 Task: When was the Tower of London constructed?
Action: Mouse moved to (320, 203)
Screenshot: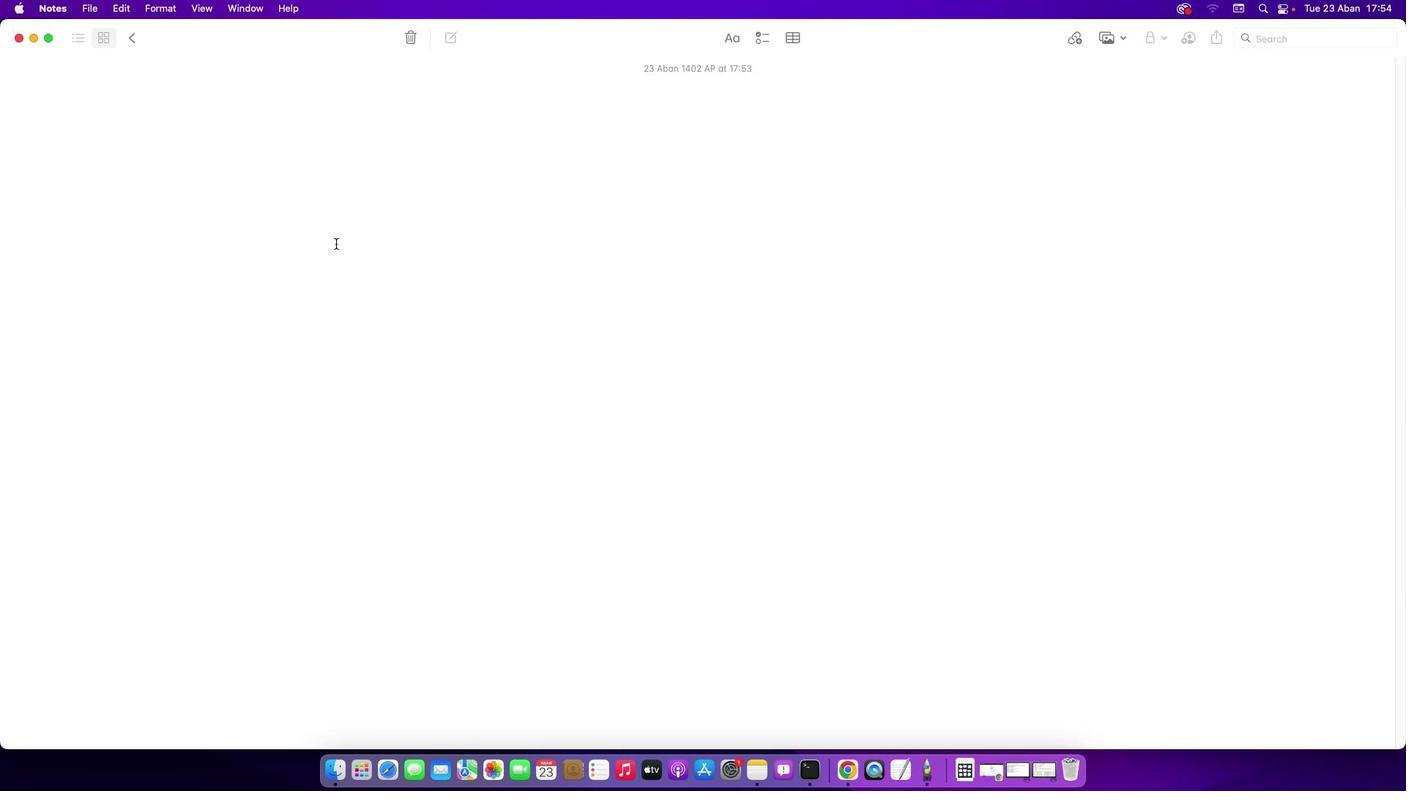 
Action: Mouse pressed left at (320, 203)
Screenshot: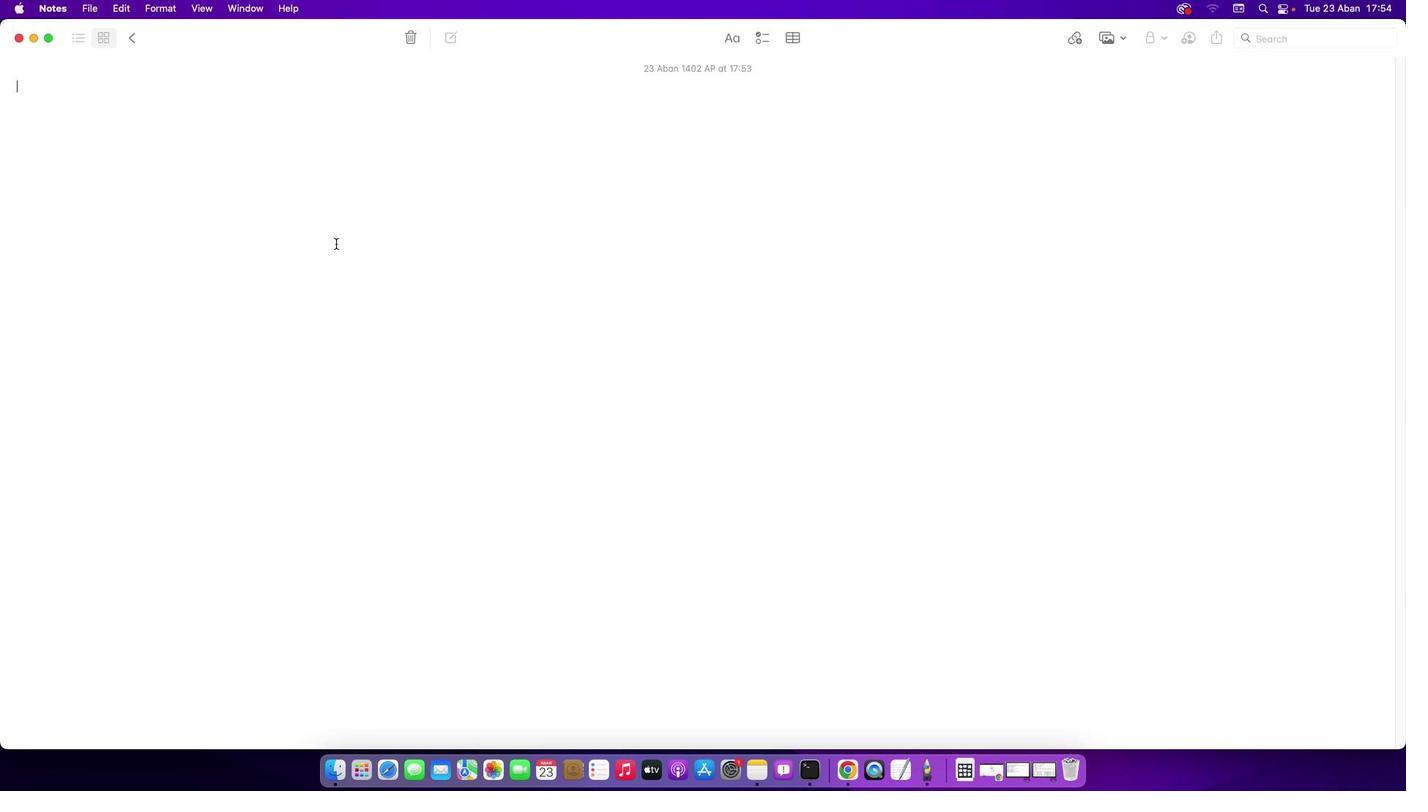 
Action: Key pressed Key.shift'W''h''e''n'Key.space'w''a''s'Key.space't''h''e'Key.spaceKey.shift'T''o''w''e''r'Key.space'o''f'Key.space'l'Key.backspaceKey.shift'L''o''n''d''o''n'Key.space'c''o''n''s''t''r''u''c''t''e''d'Key.shift_r'?'Key.enter
Screenshot: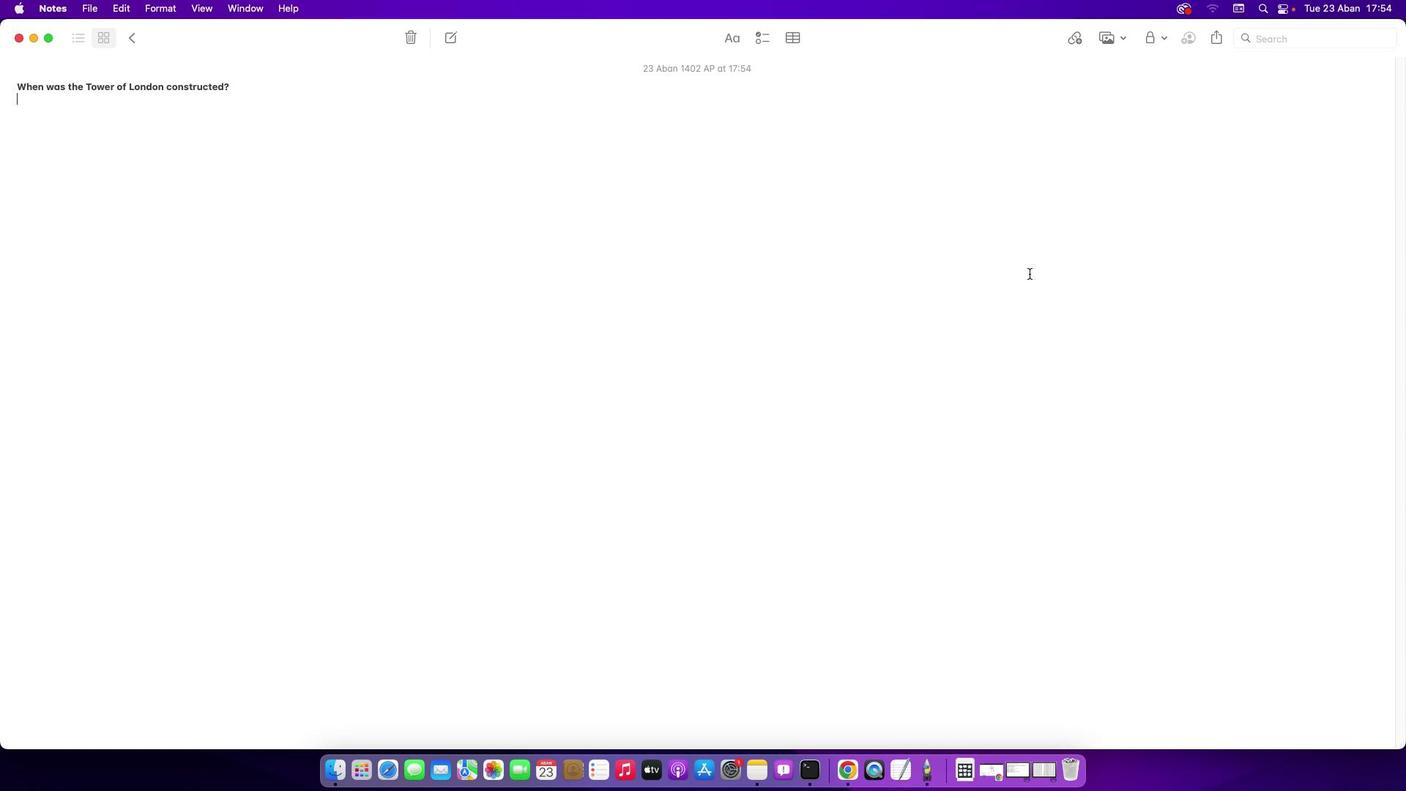 
Action: Mouse moved to (573, 442)
Screenshot: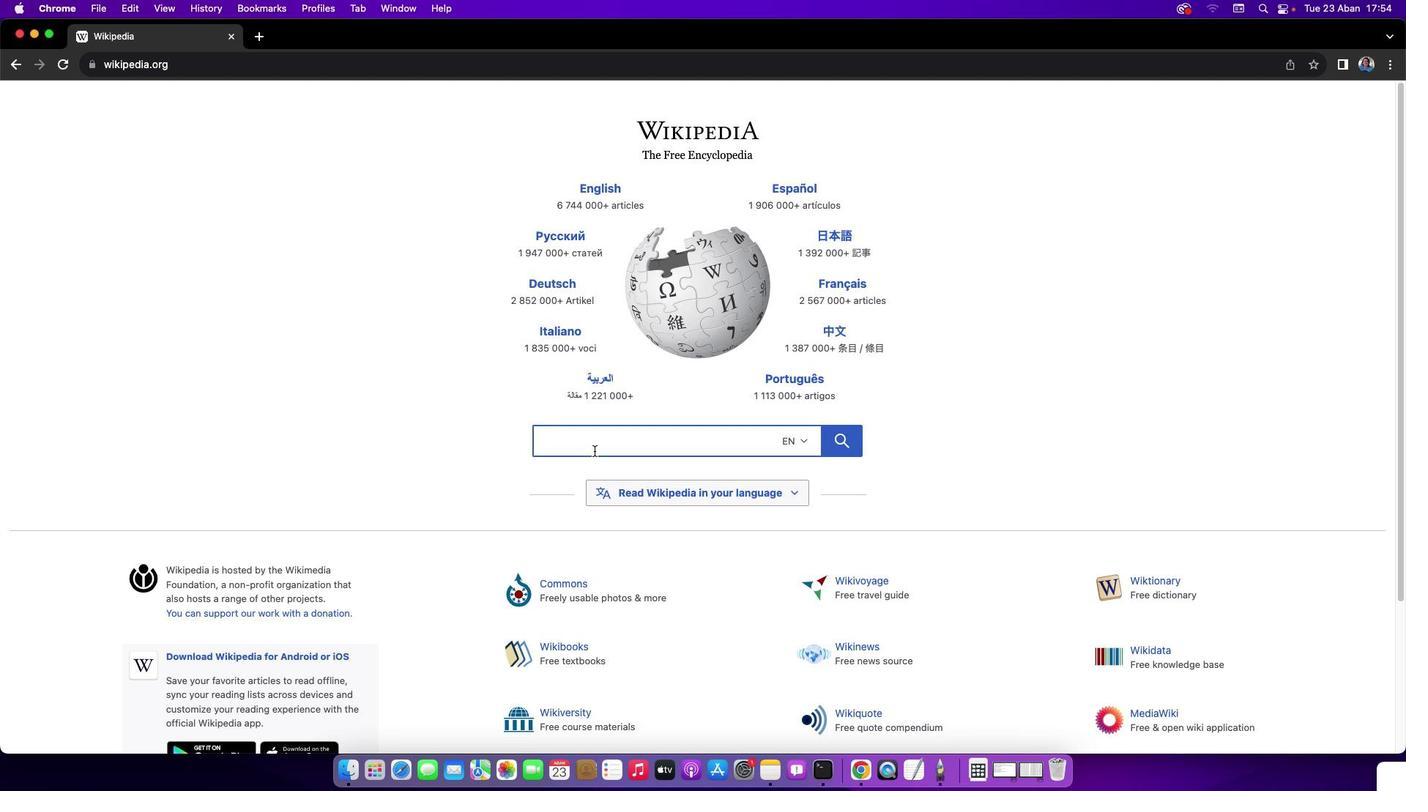 
Action: Mouse pressed left at (573, 442)
Screenshot: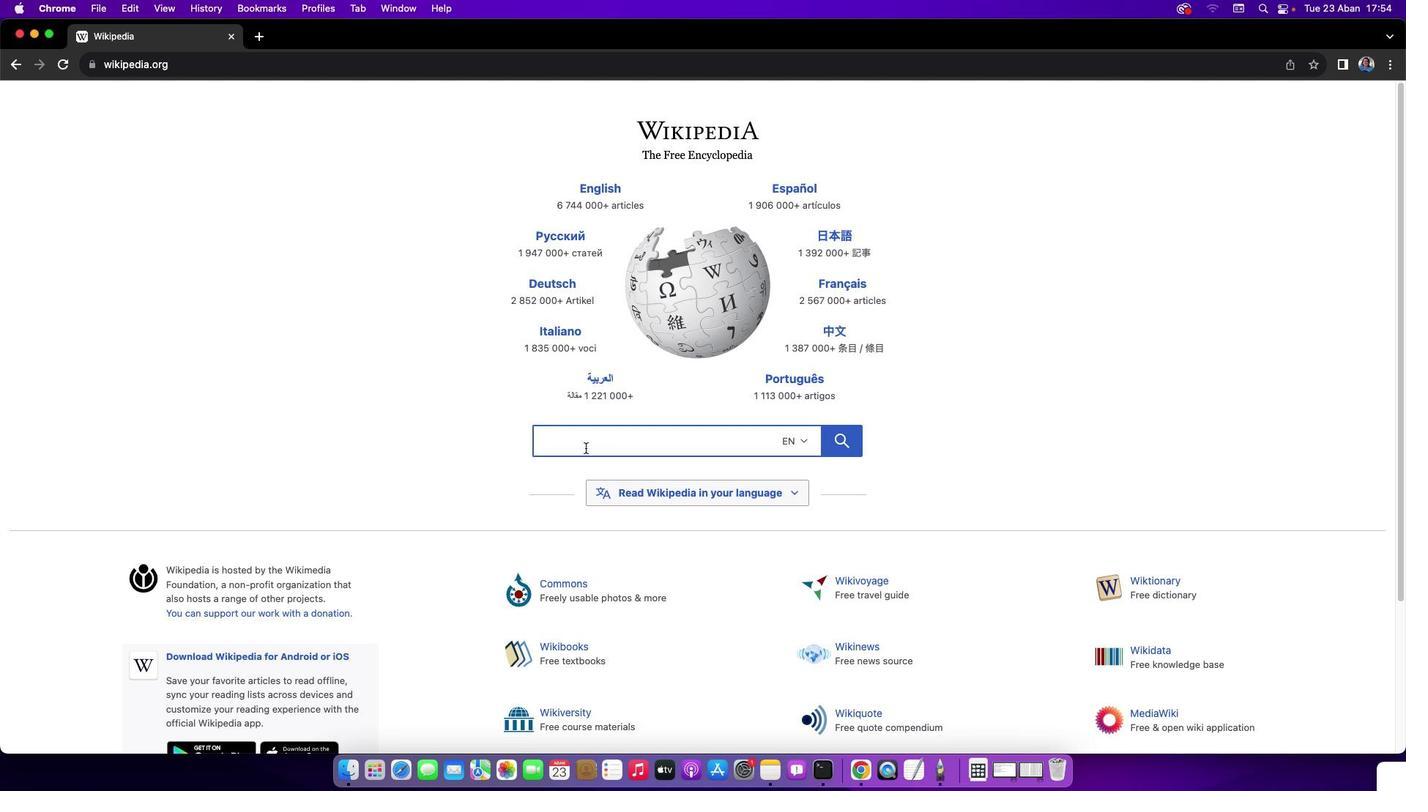 
Action: Mouse moved to (413, 295)
Screenshot: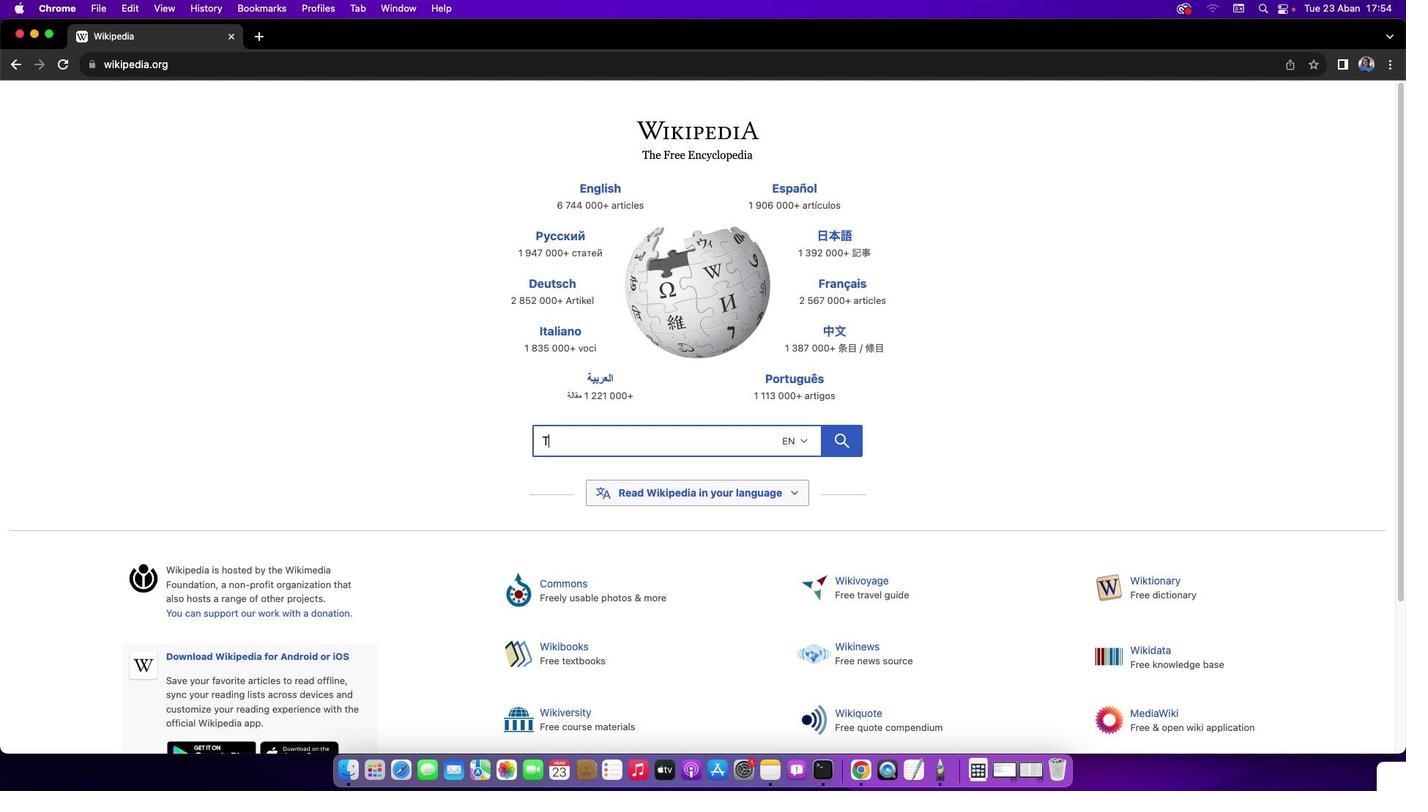 
Action: Mouse pressed left at (413, 295)
Screenshot: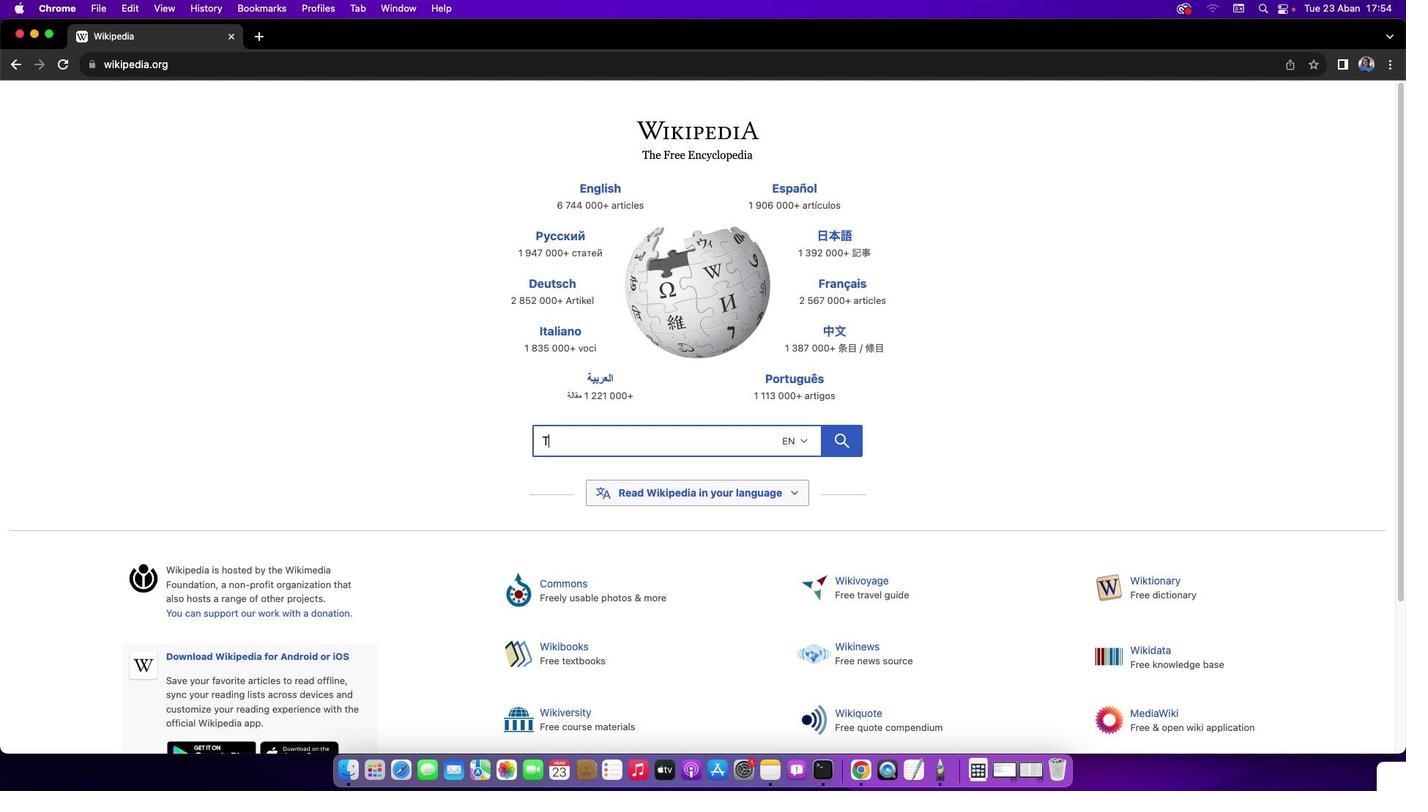 
Action: Mouse moved to (413, 295)
Screenshot: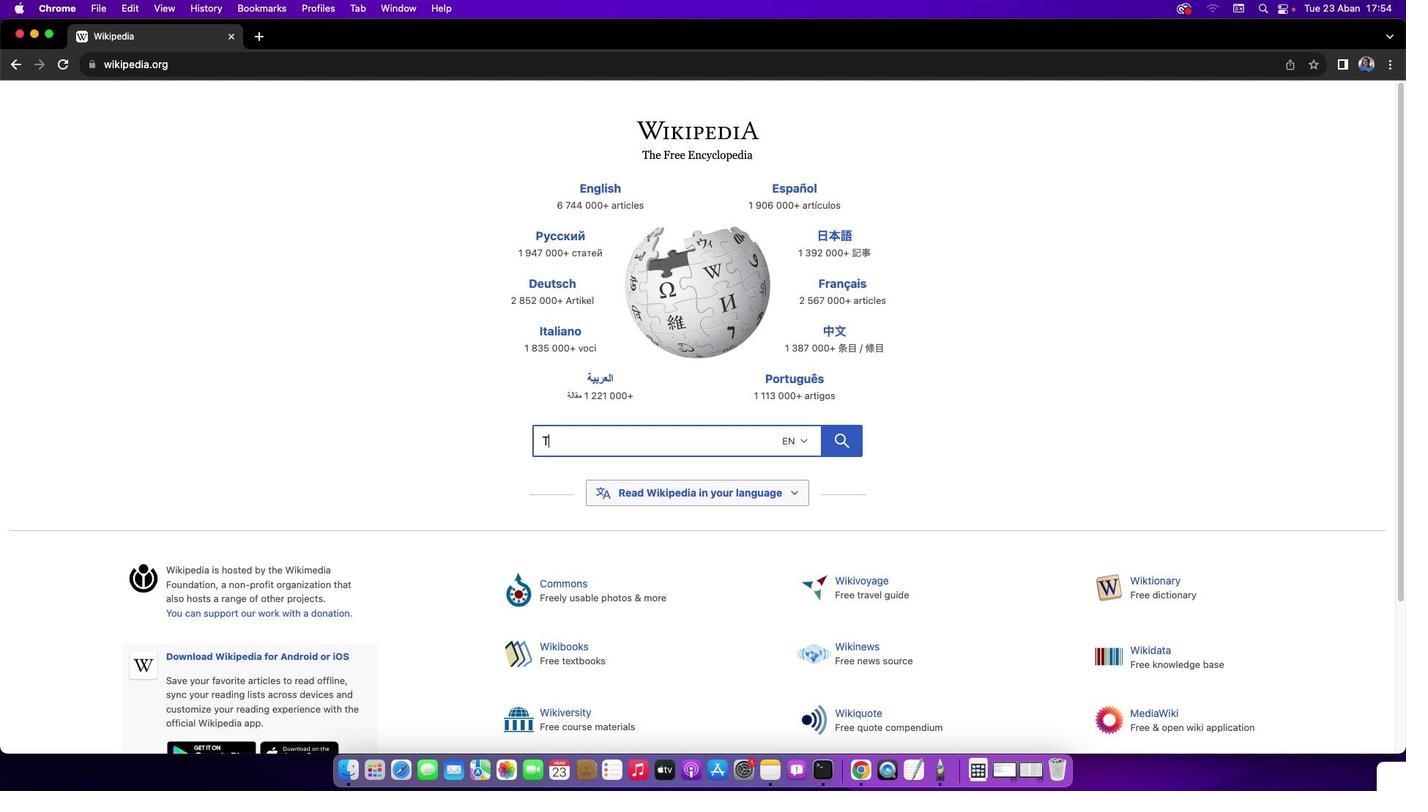 
Action: Key pressed Key.shift'T''o''w''e''r'Key.space'o''f'Key.spaceKey.shift'L''o''n''d''o''n''j'Key.backspaceKey.enter
Screenshot: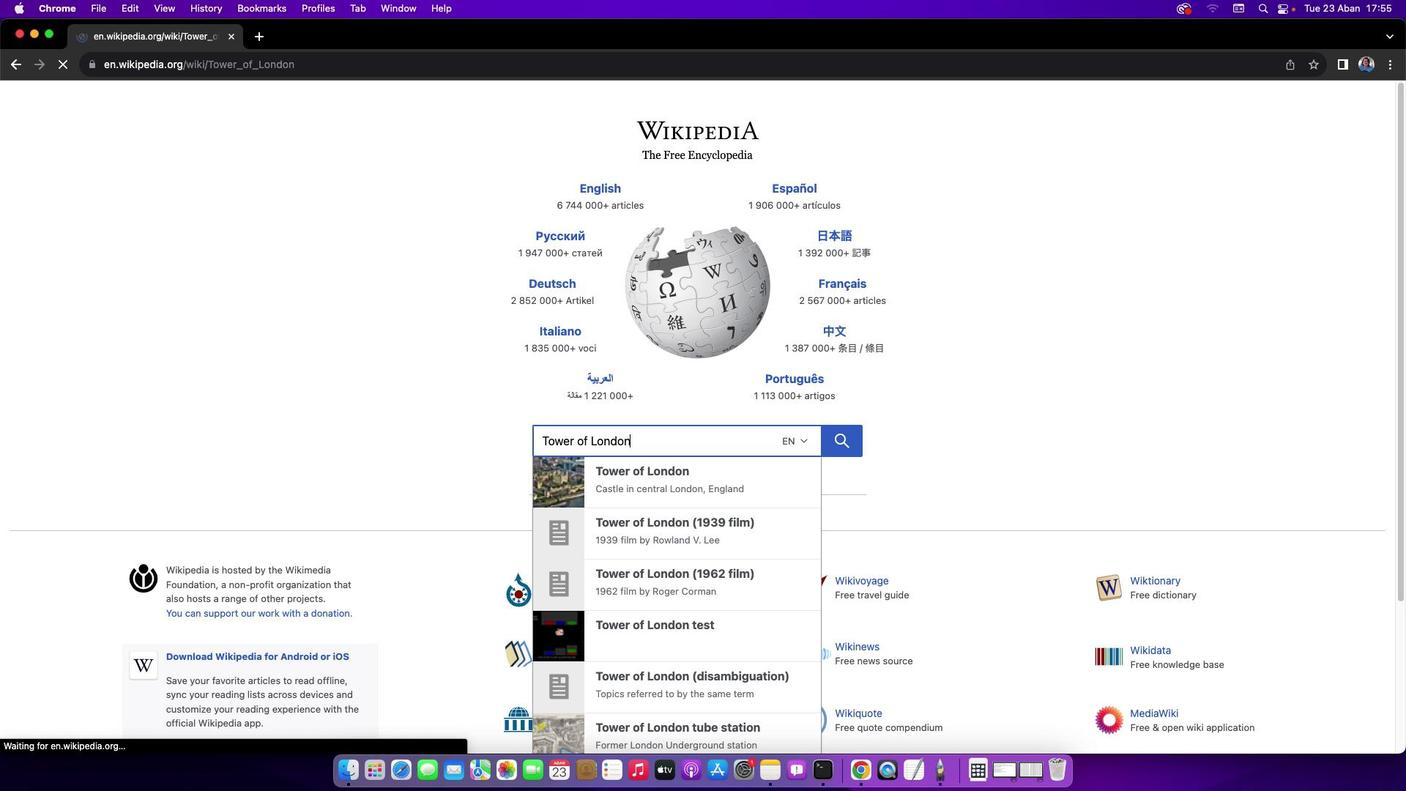 
Action: Mouse moved to (731, 138)
Screenshot: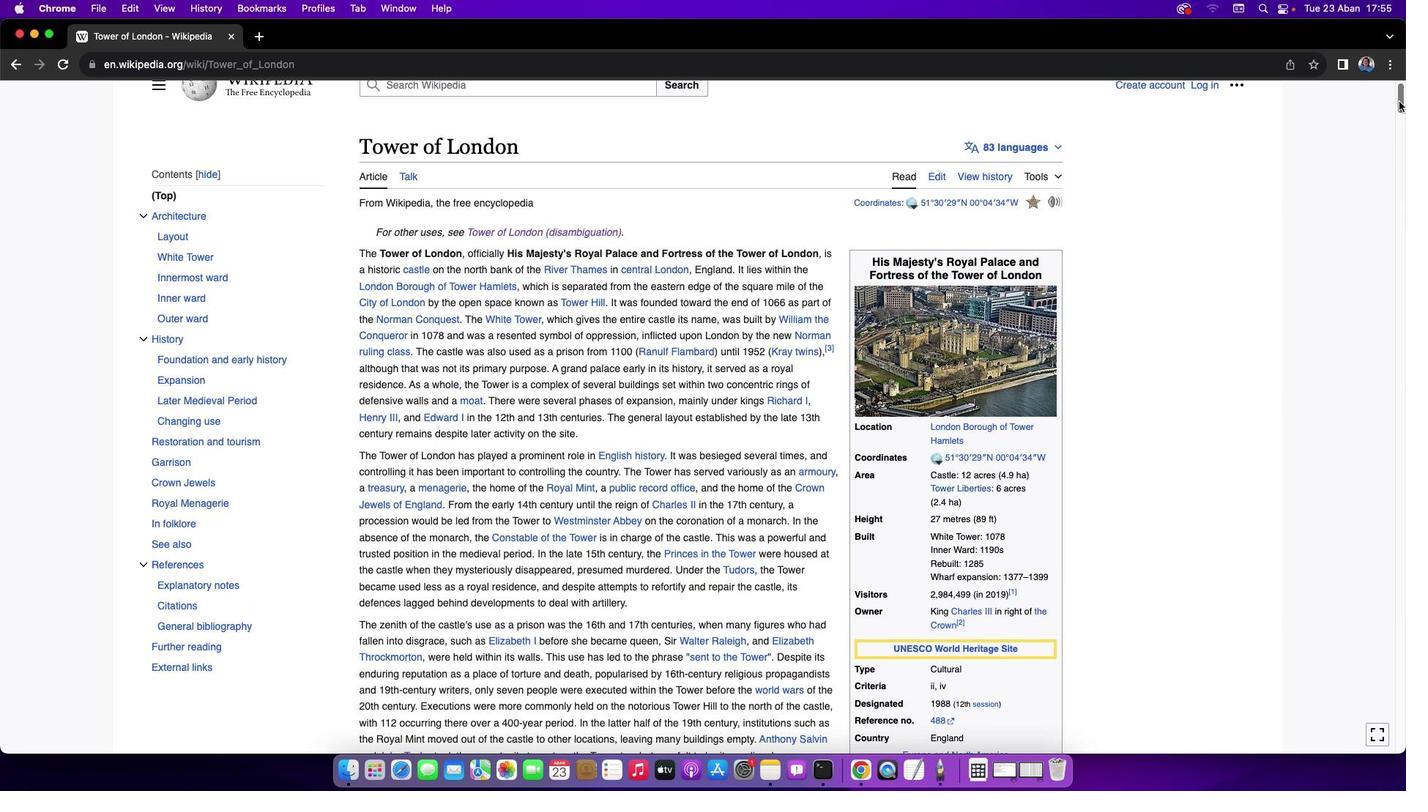 
Action: Mouse pressed left at (731, 138)
Screenshot: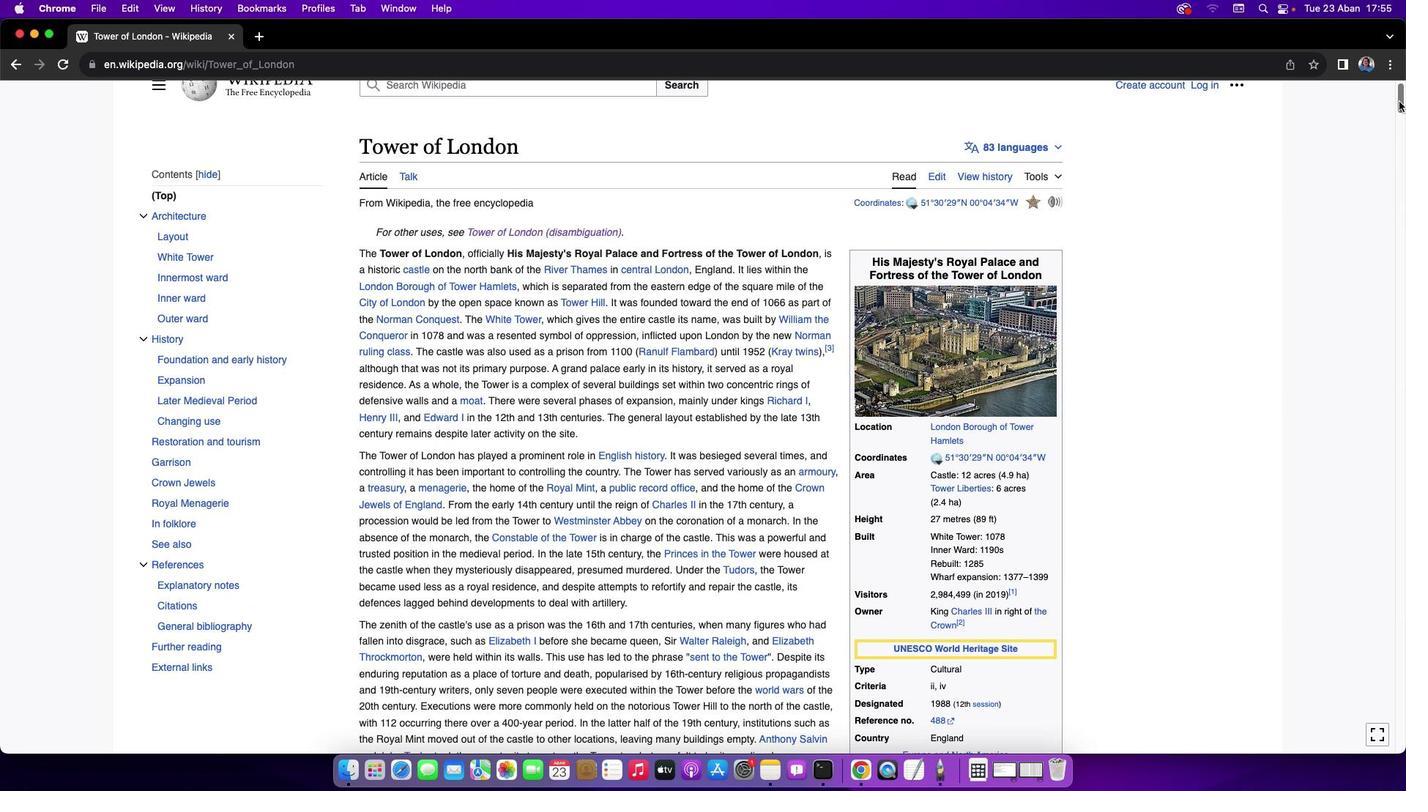 
Action: Mouse moved to (204, 109)
Screenshot: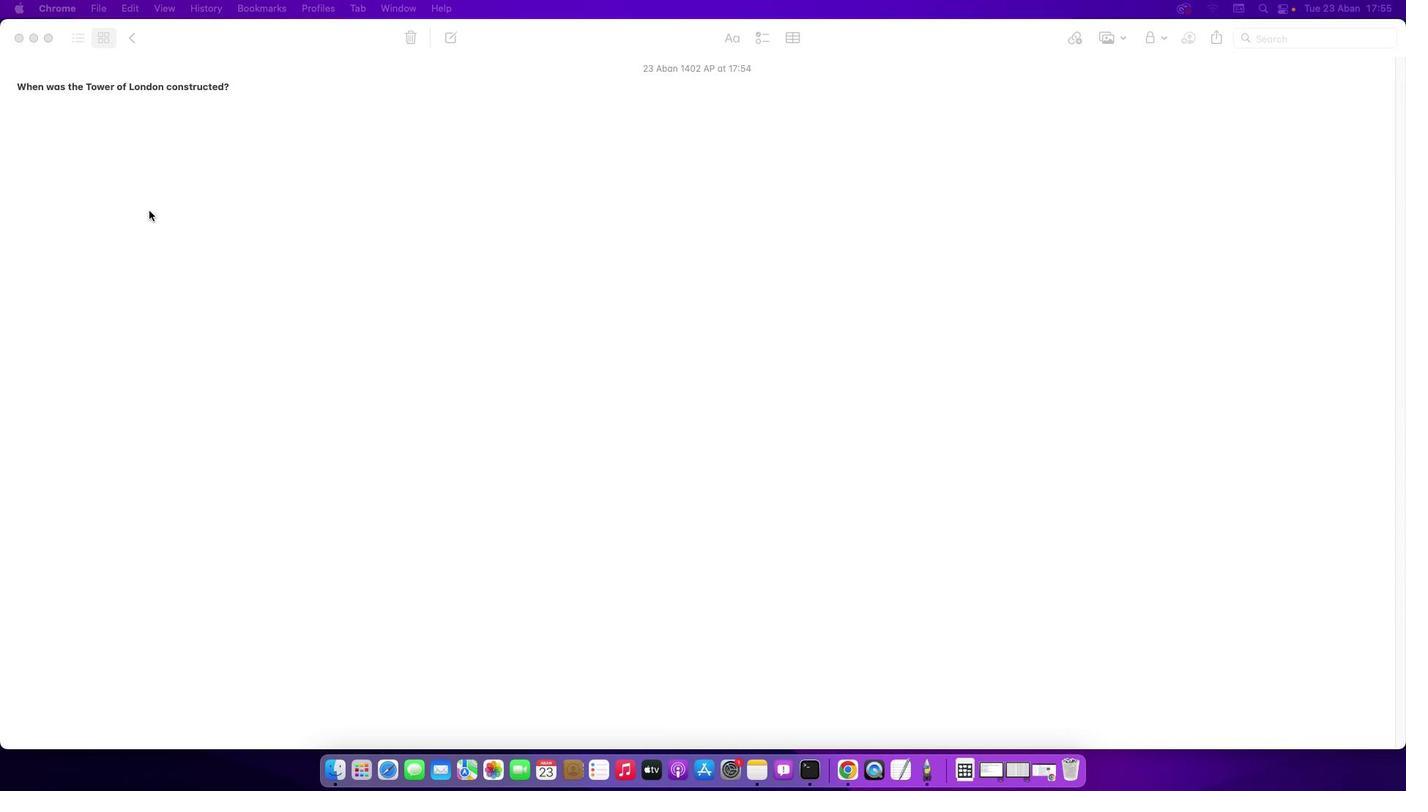 
Action: Mouse pressed left at (204, 109)
Screenshot: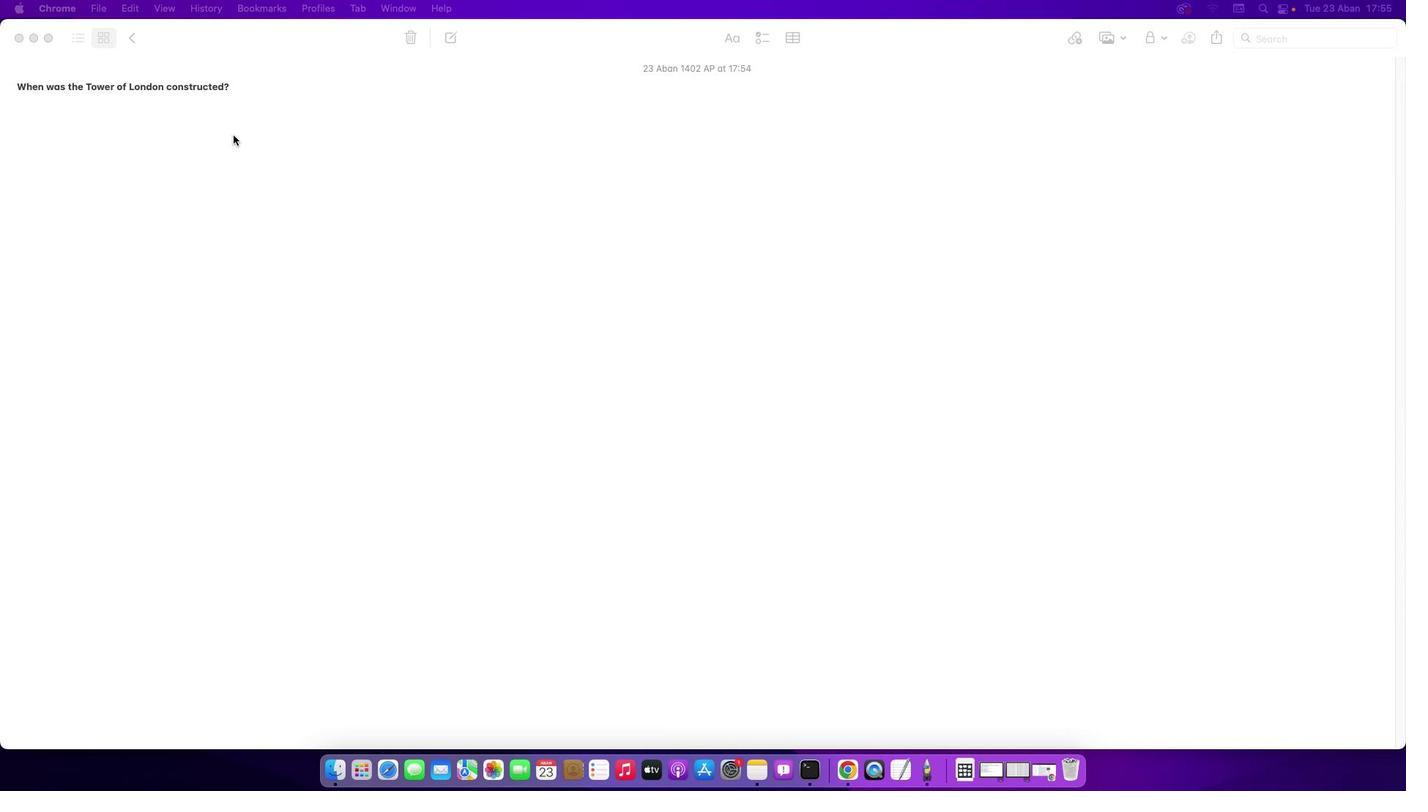 
Action: Mouse moved to (269, 142)
Screenshot: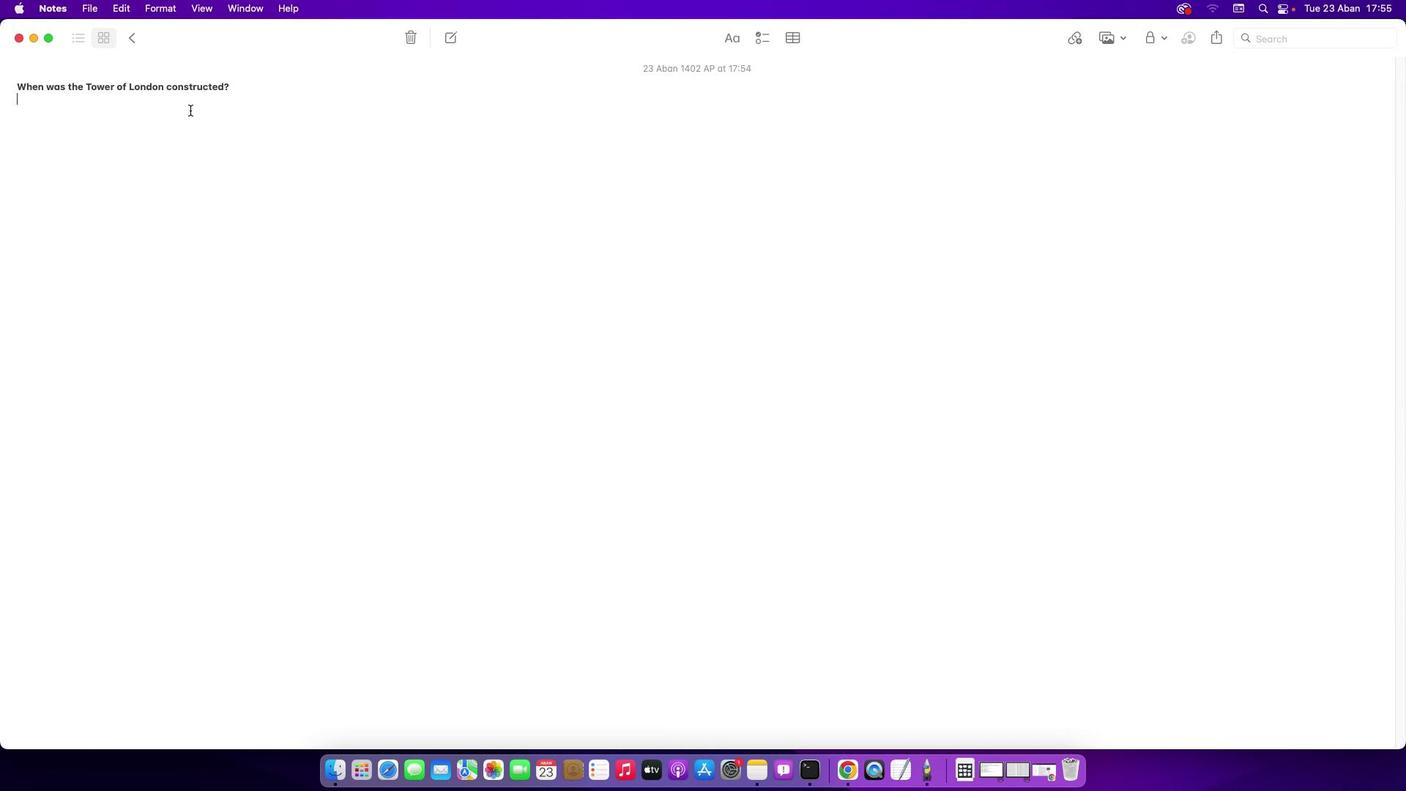 
Action: Mouse pressed left at (269, 142)
Screenshot: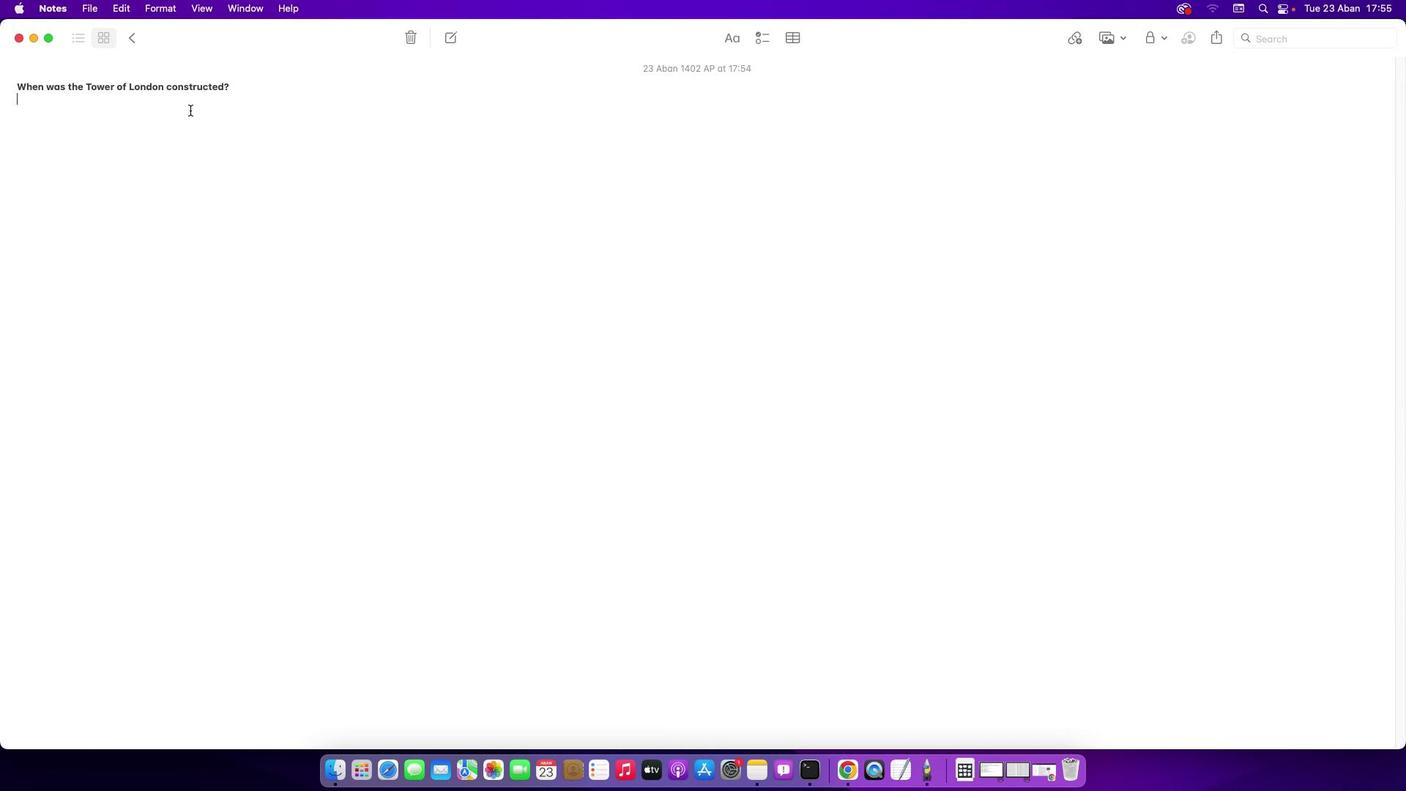 
Action: Mouse moved to (263, 143)
Screenshot: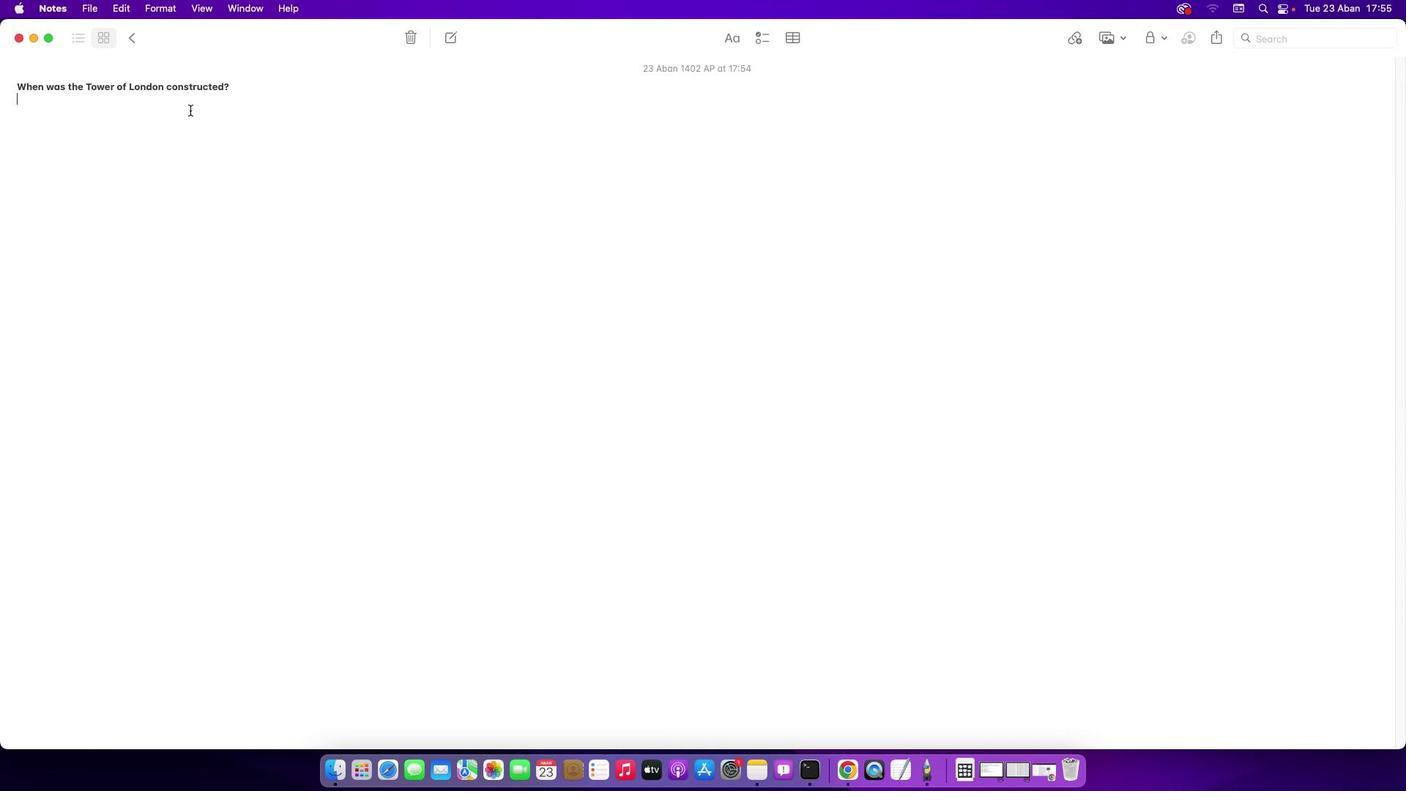 
Action: Key pressed Key.shift'T''h''e'Key.spaceKey.shift'T''o''w''e''r'Key.space'o''f'Key.spaceKey.shift'L''o''n''d''o''n'Key.space'i''s'Key.space'b''e''l''i''e''v''e''d'Key.space't''o'Key.space'h''a''v''e'Key.space'b''e''g''u''n'Key.space'i''n'Key.space'1''0''7''8''.'
Screenshot: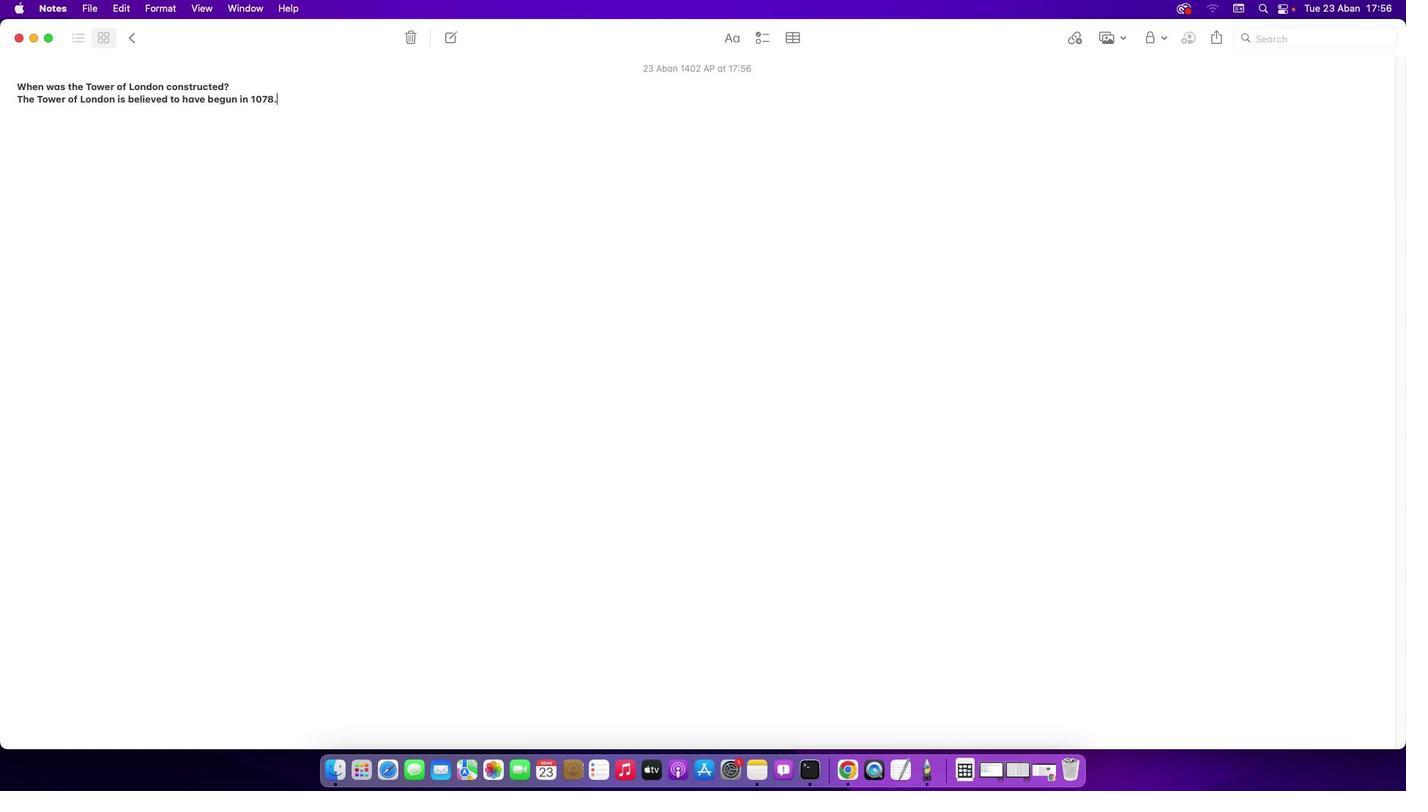
